 Task: Select job type Volunteer.
Action: Mouse moved to (582, 135)
Screenshot: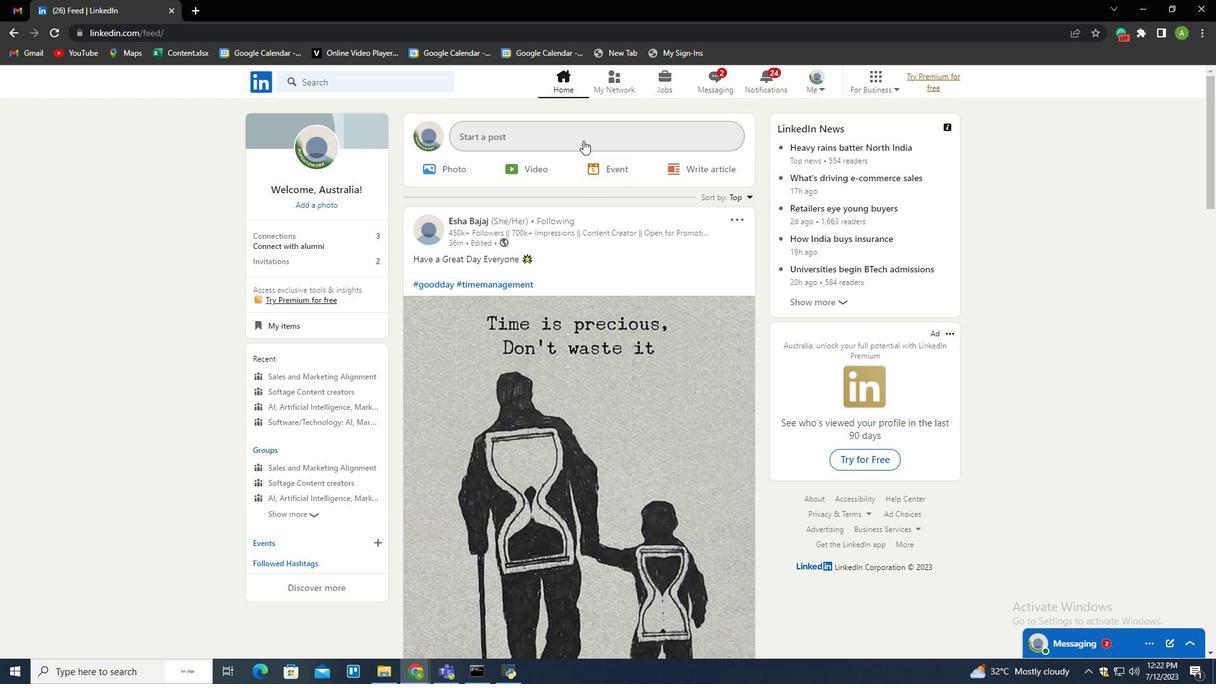 
Action: Mouse pressed left at (582, 135)
Screenshot: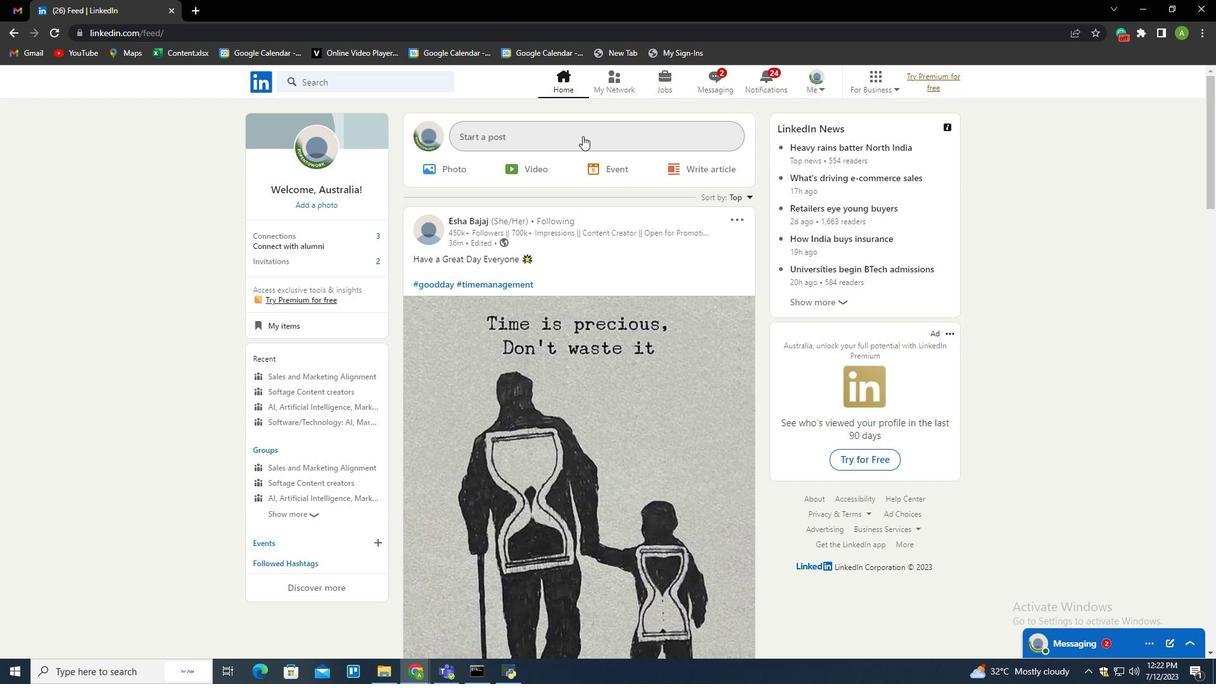 
Action: Mouse moved to (539, 373)
Screenshot: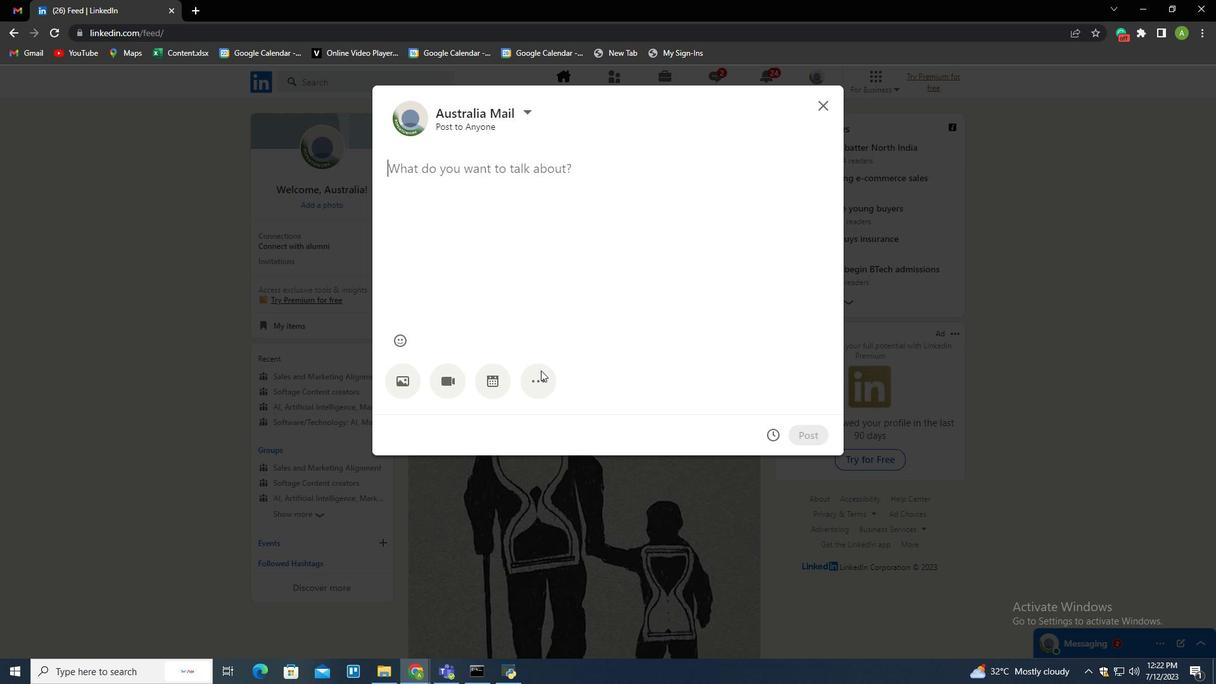 
Action: Mouse pressed left at (539, 373)
Screenshot: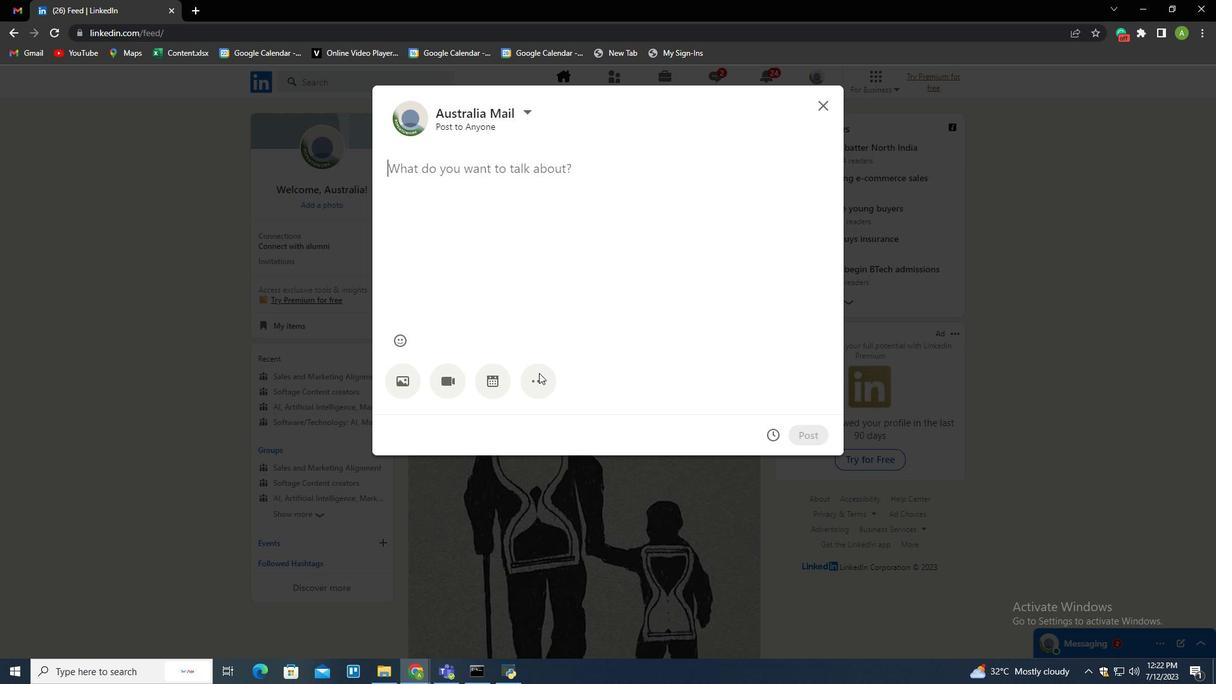 
Action: Mouse moved to (581, 375)
Screenshot: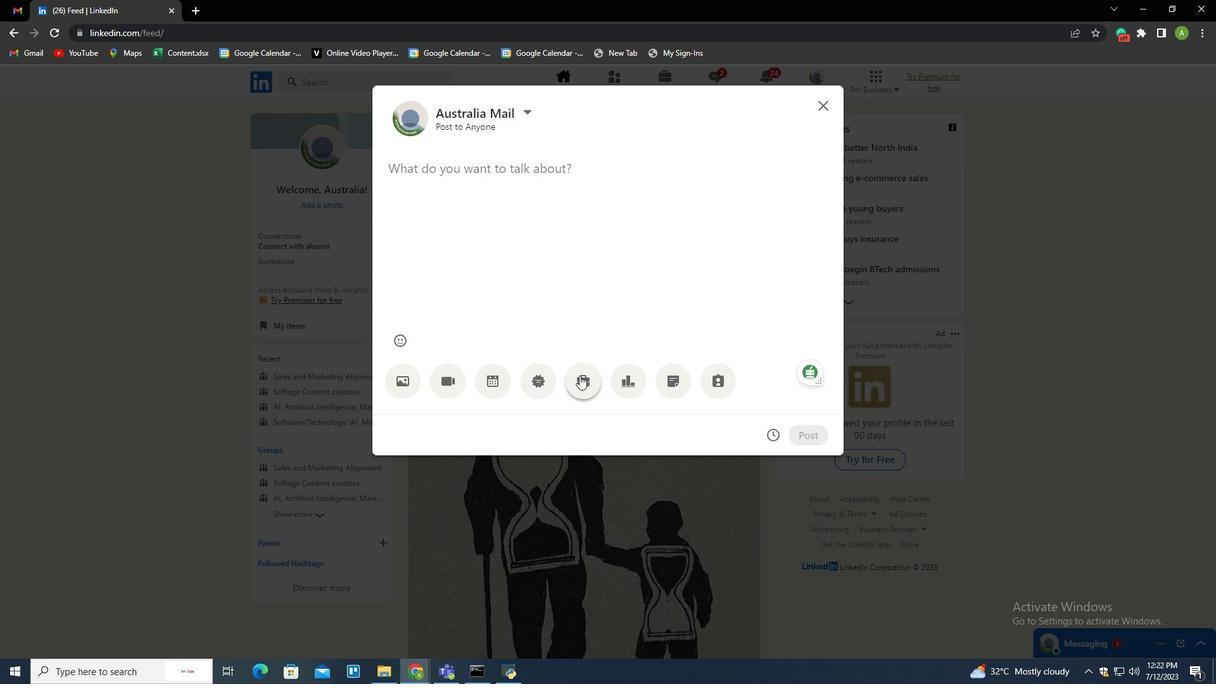 
Action: Mouse pressed left at (581, 375)
Screenshot: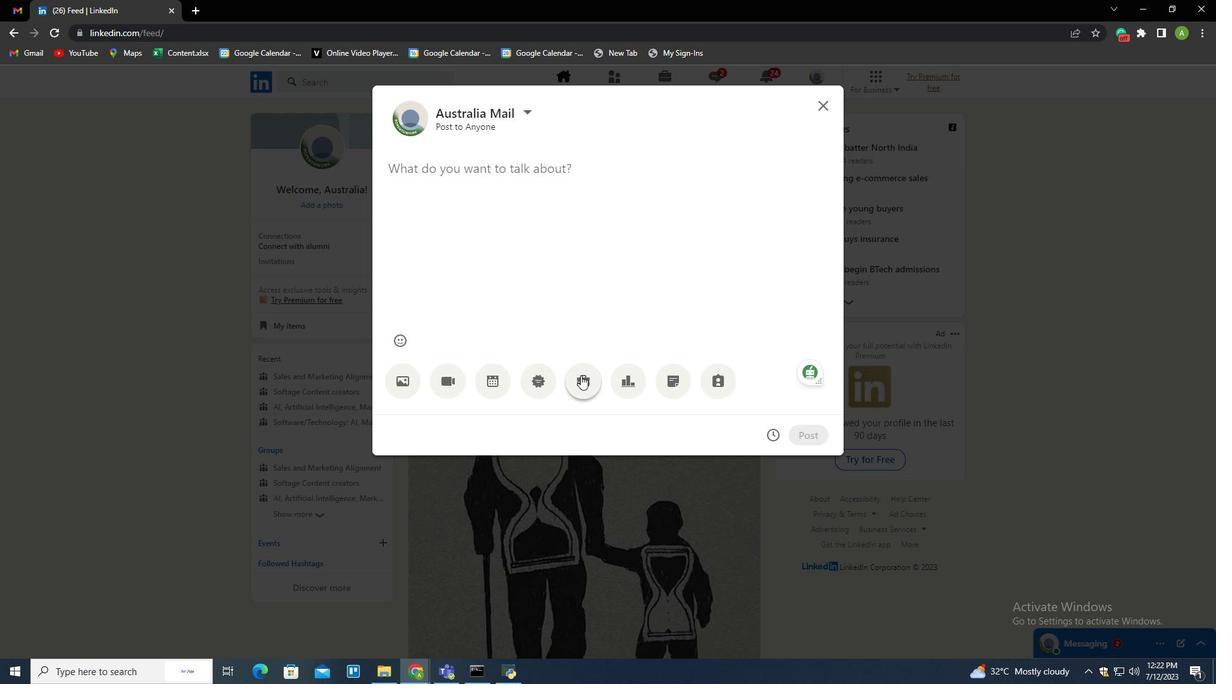 
Action: Mouse moved to (595, 515)
Screenshot: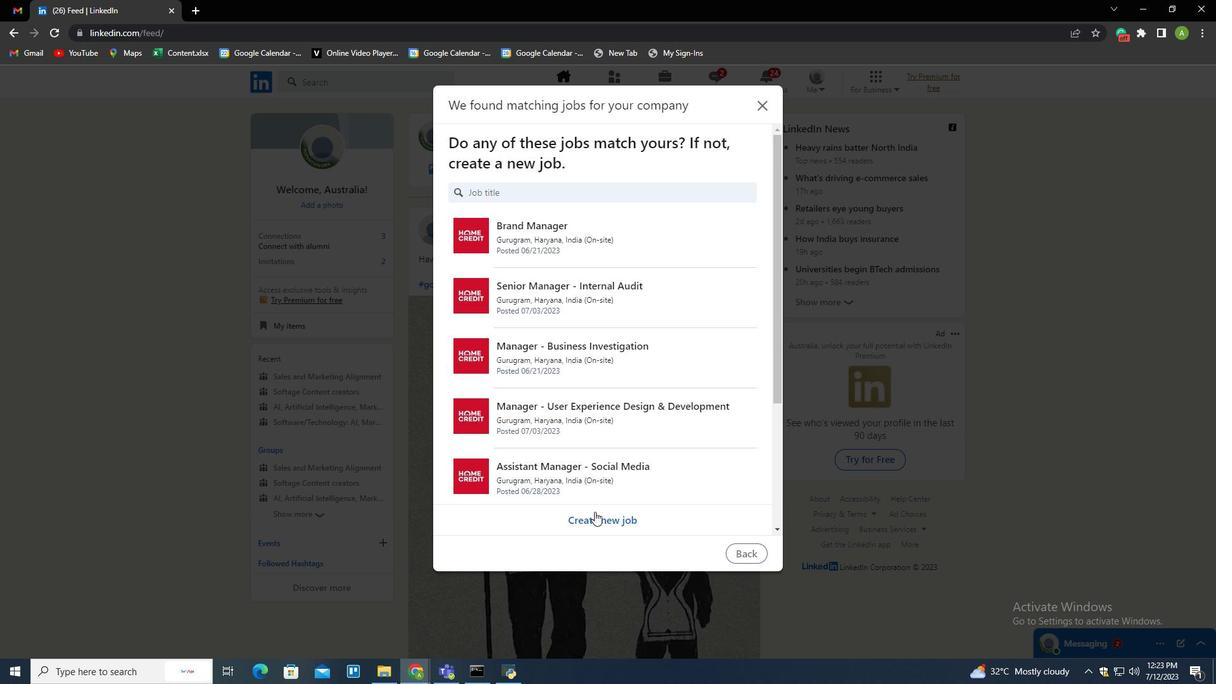 
Action: Mouse pressed left at (595, 515)
Screenshot: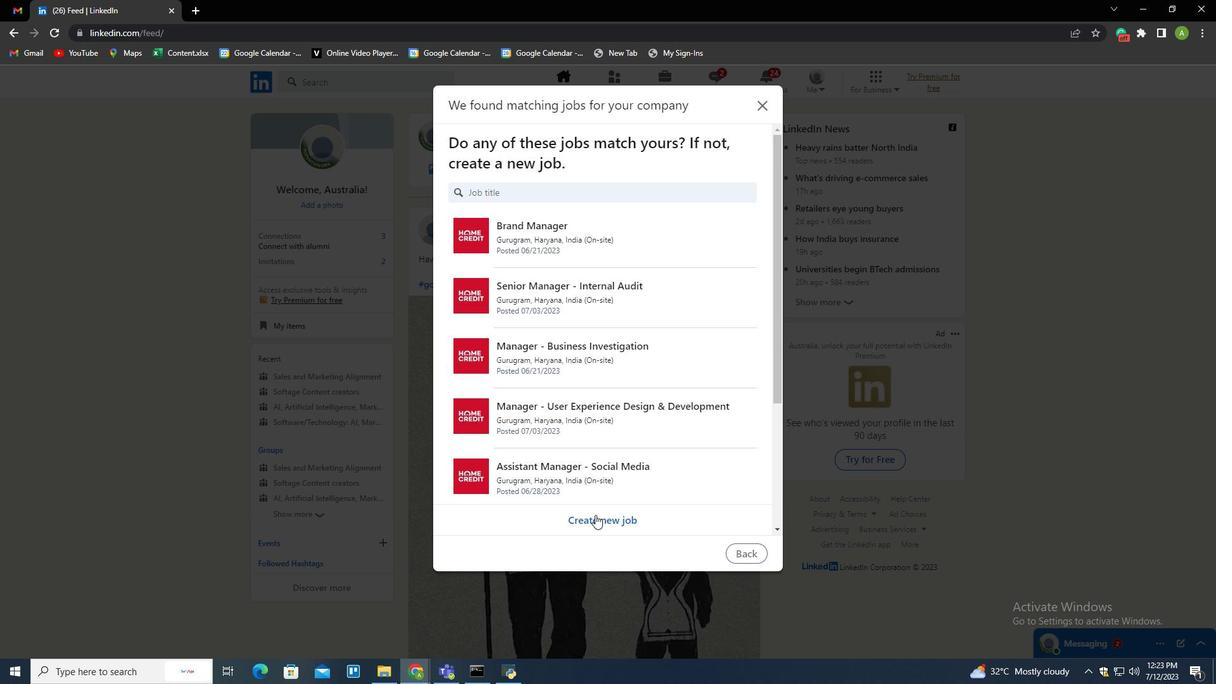 
Action: Mouse moved to (752, 276)
Screenshot: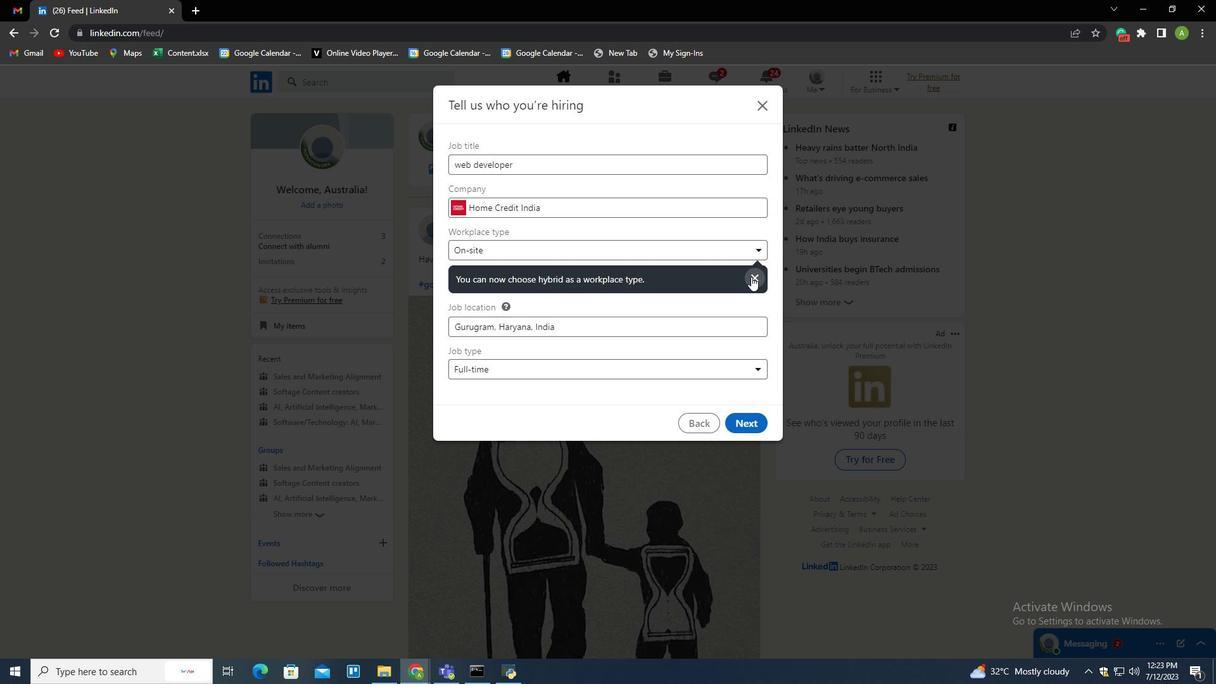 
Action: Mouse pressed left at (752, 276)
Screenshot: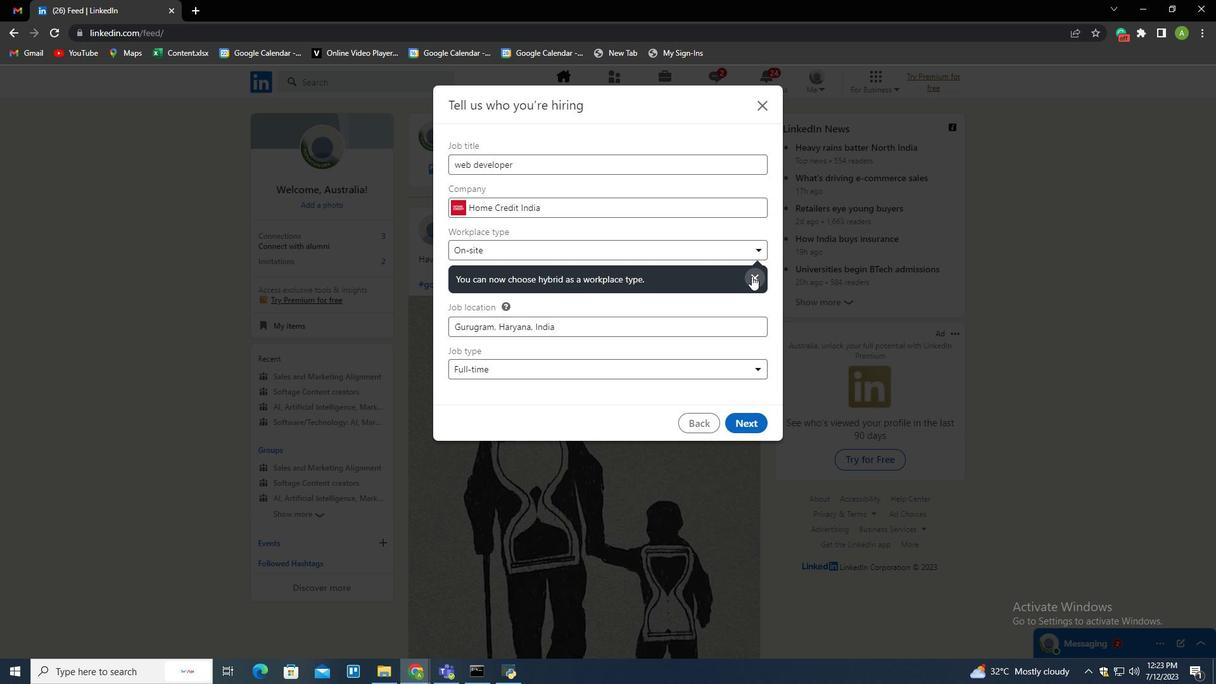 
Action: Mouse moved to (518, 330)
Screenshot: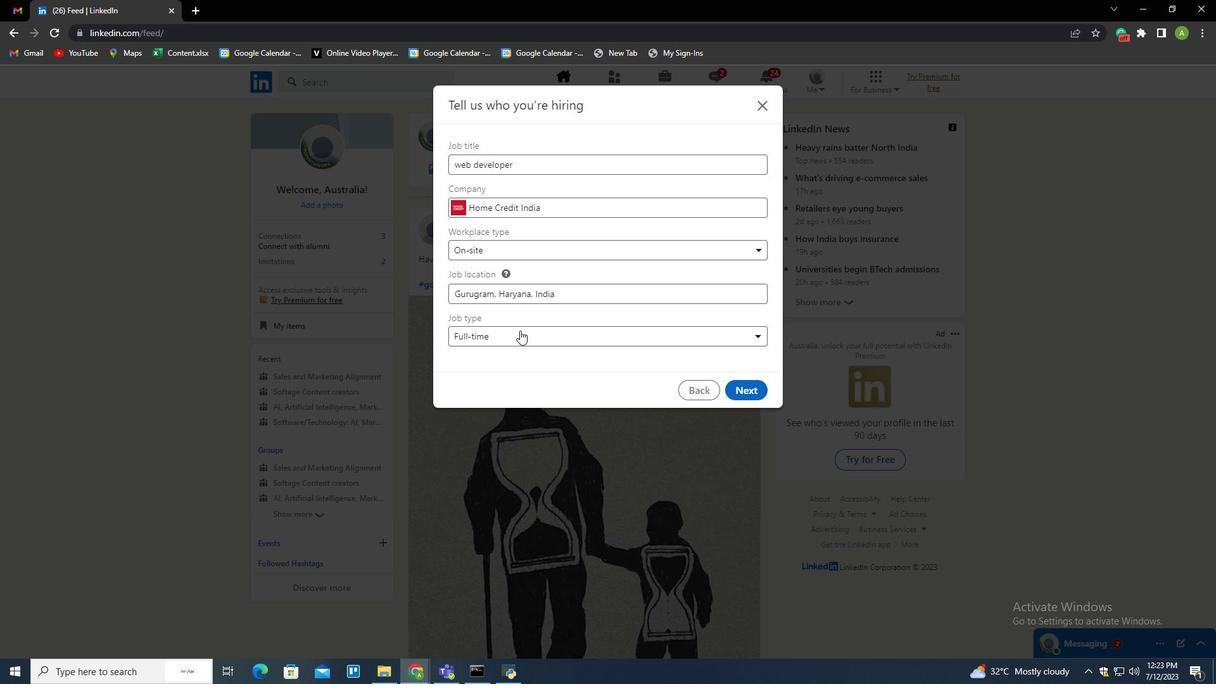 
Action: Mouse pressed left at (518, 330)
Screenshot: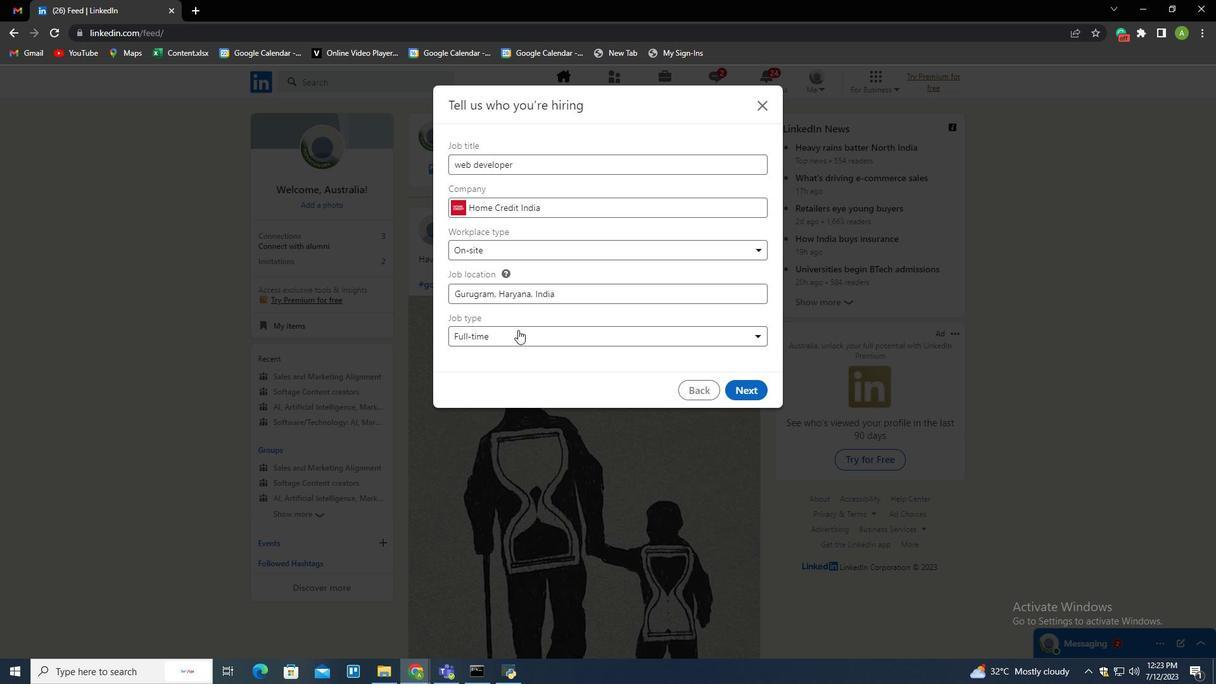 
Action: Mouse moved to (486, 470)
Screenshot: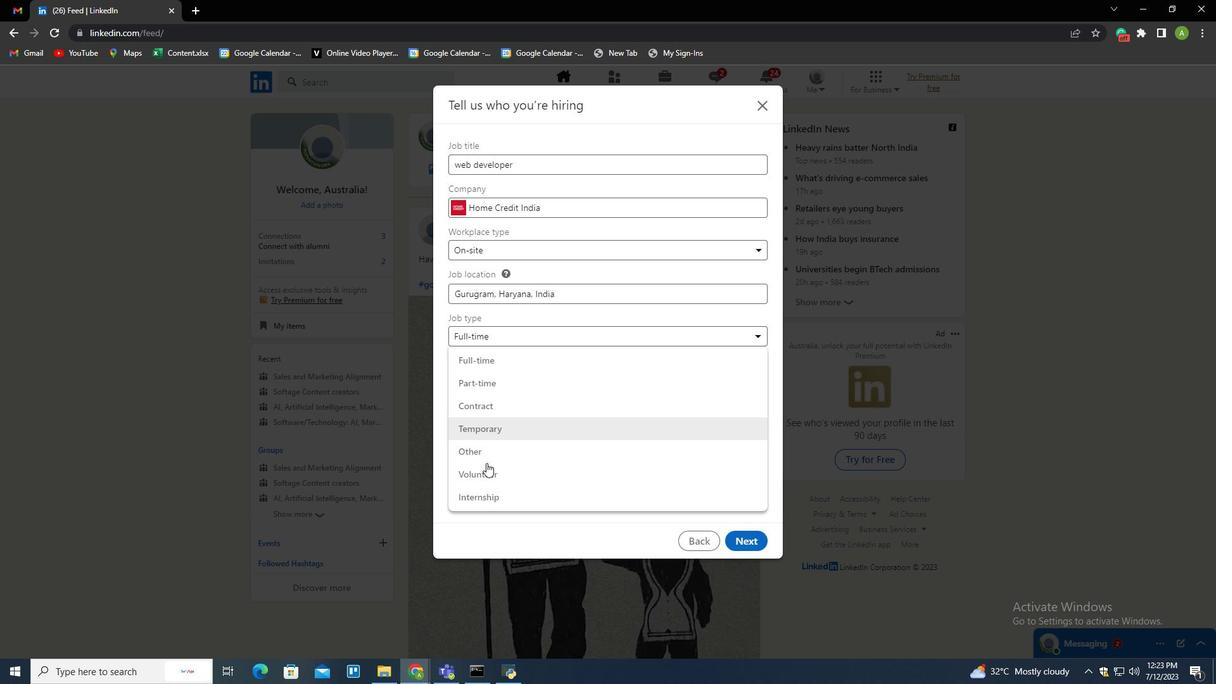 
Action: Mouse pressed left at (486, 470)
Screenshot: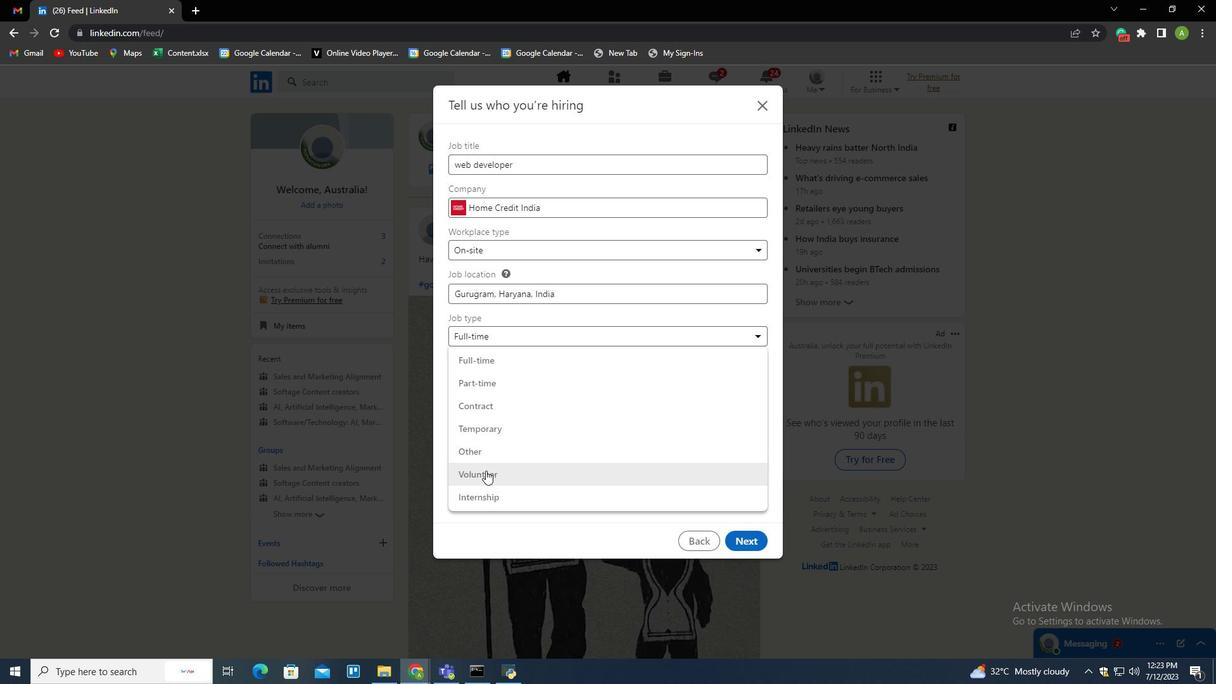 
Action: Mouse moved to (649, 411)
Screenshot: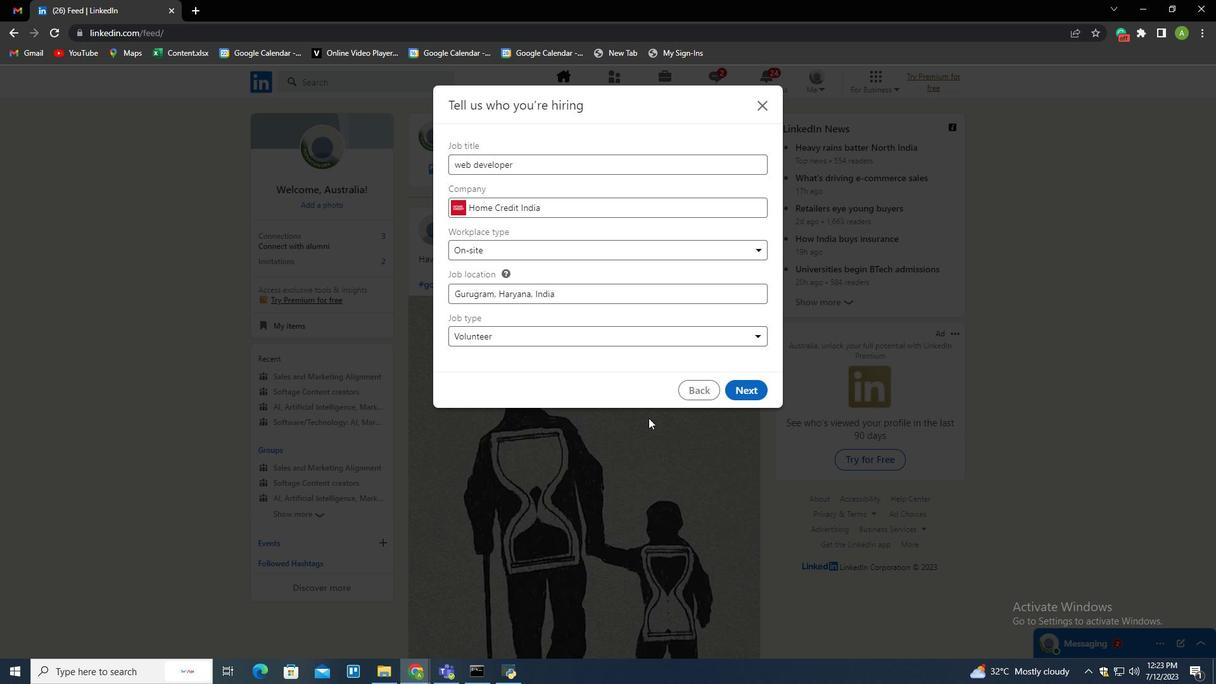 
